 Task: Use the formula "BIN2OCT" in spreadsheet "Project portfolio".
Action: Mouse pressed left at (107, 99)
Screenshot: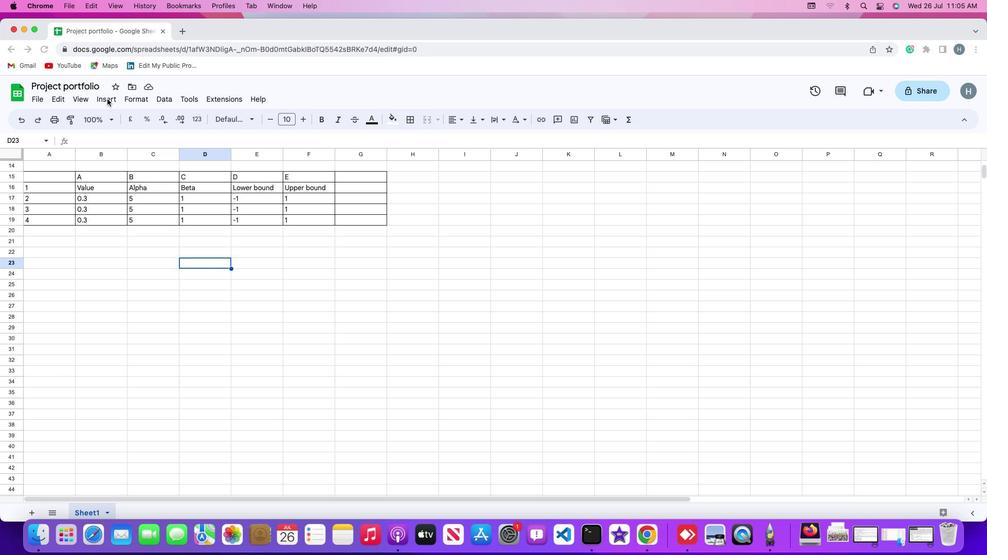 
Action: Mouse moved to (109, 97)
Screenshot: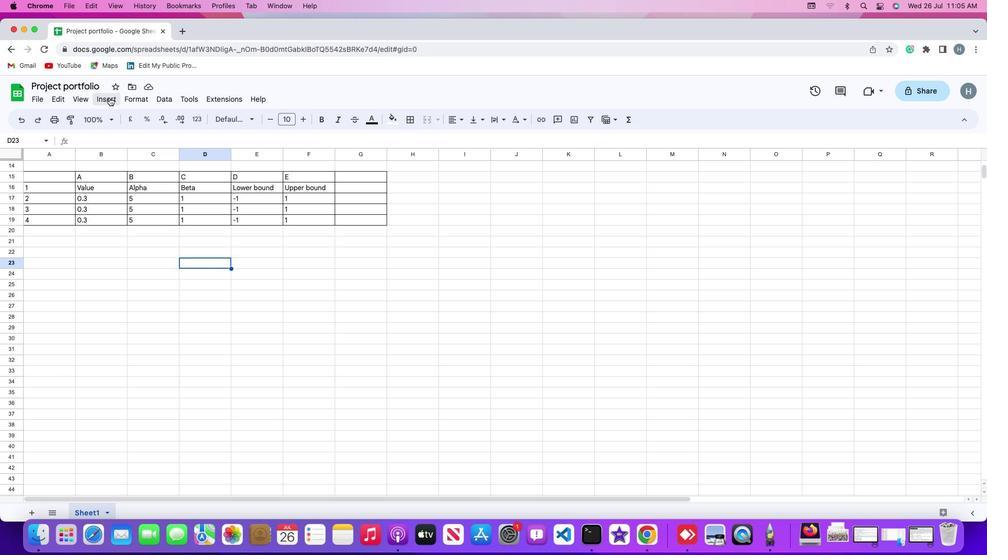 
Action: Mouse pressed left at (109, 97)
Screenshot: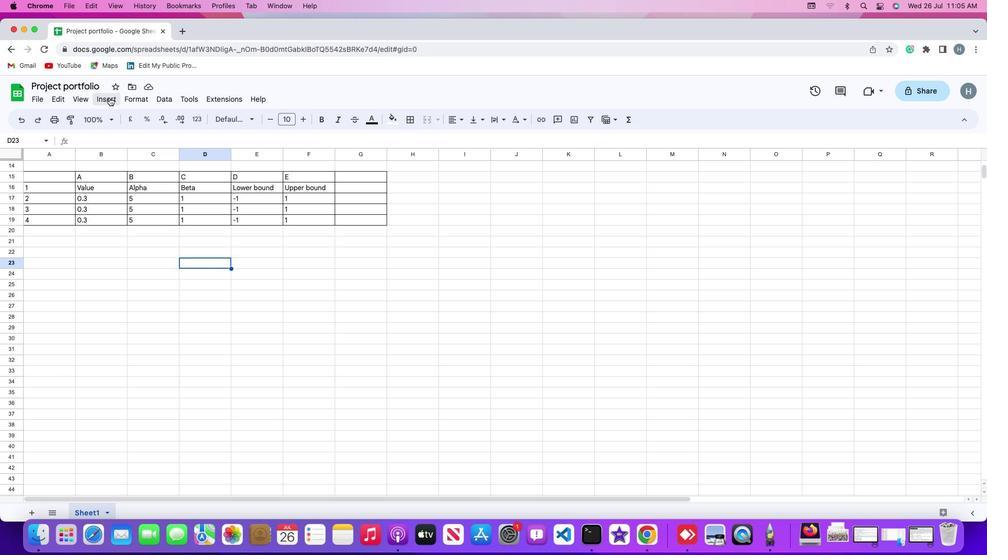 
Action: Mouse moved to (433, 488)
Screenshot: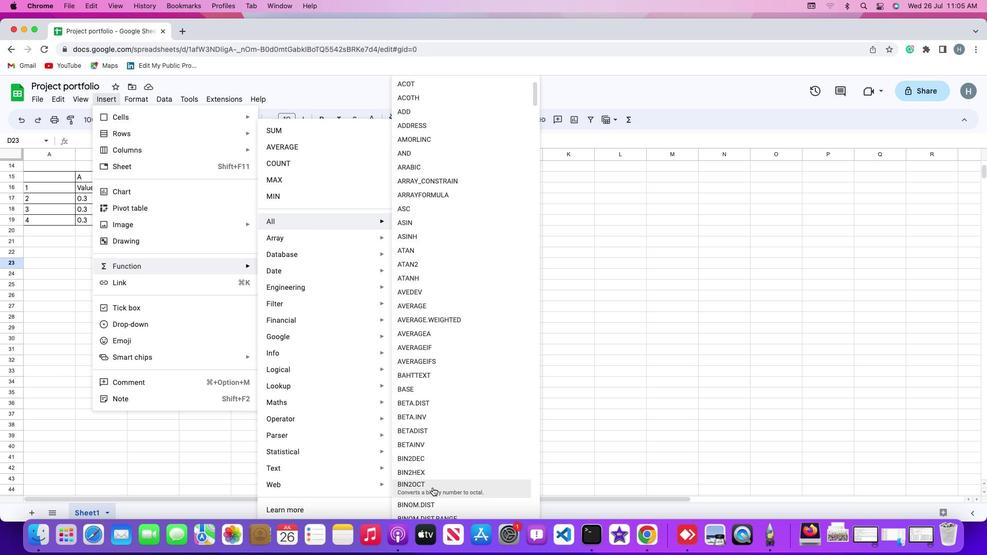 
Action: Mouse pressed left at (433, 488)
Screenshot: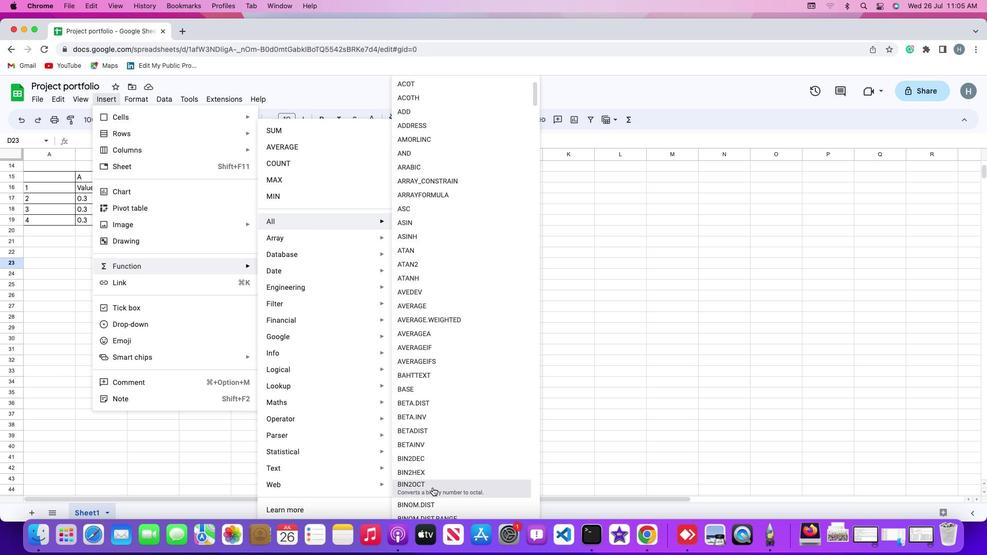 
Action: Key pressed '1''0''0''1''0''1''\x03'
Screenshot: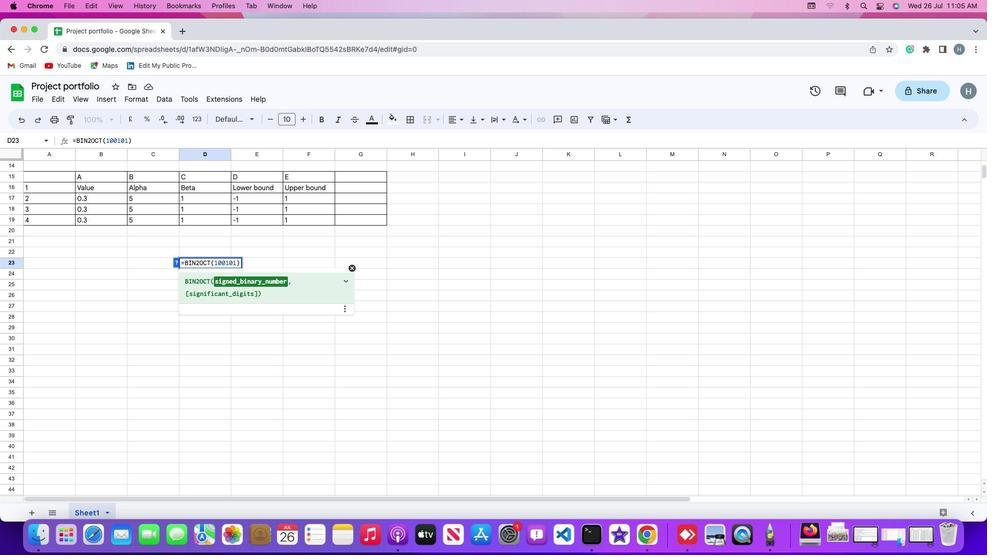 
Action: Mouse moved to (442, 510)
Screenshot: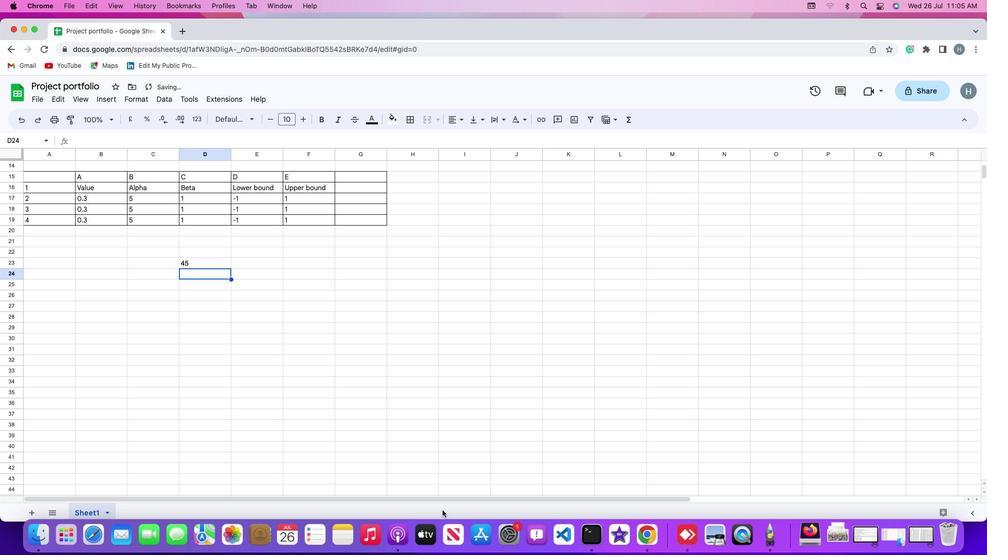 
